Task: Play online crossword game.
Action: Mouse moved to (688, 587)
Screenshot: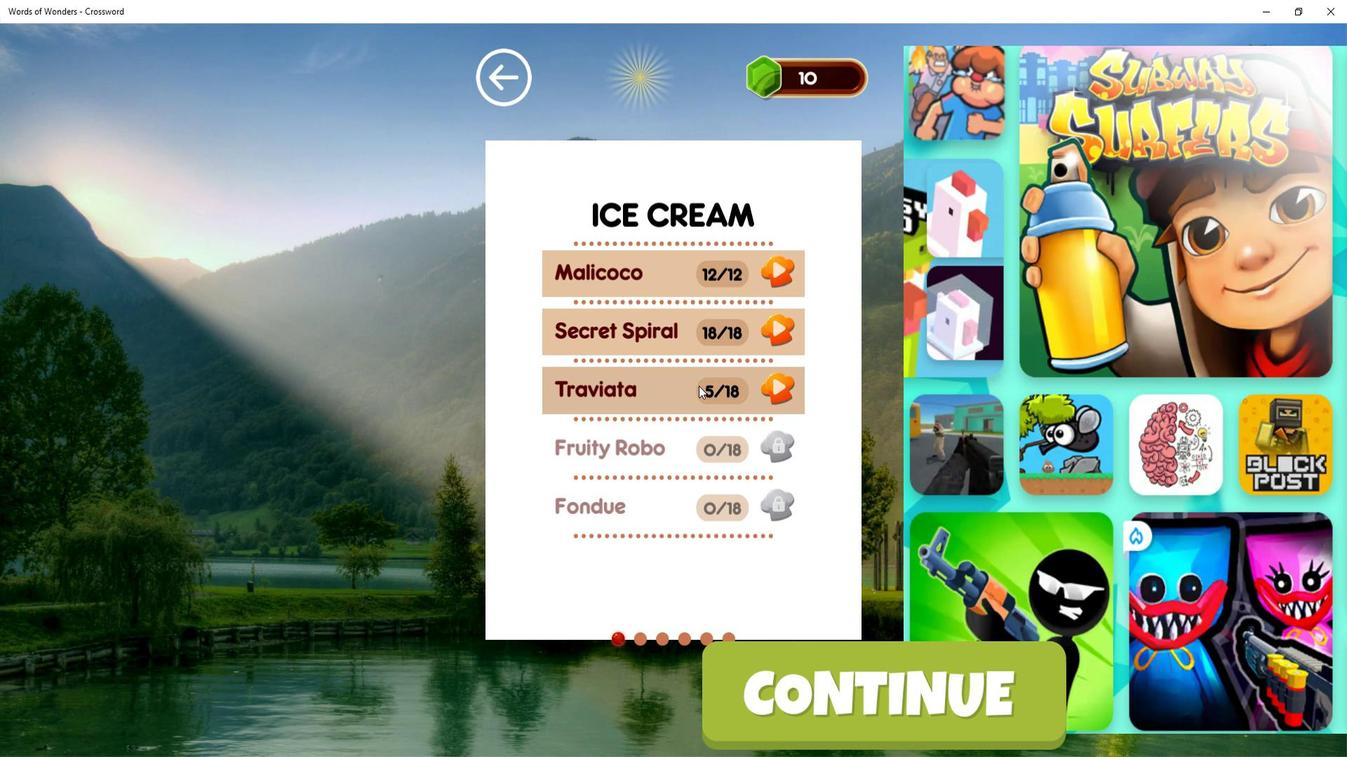 
Action: Mouse pressed left at (688, 587)
Screenshot: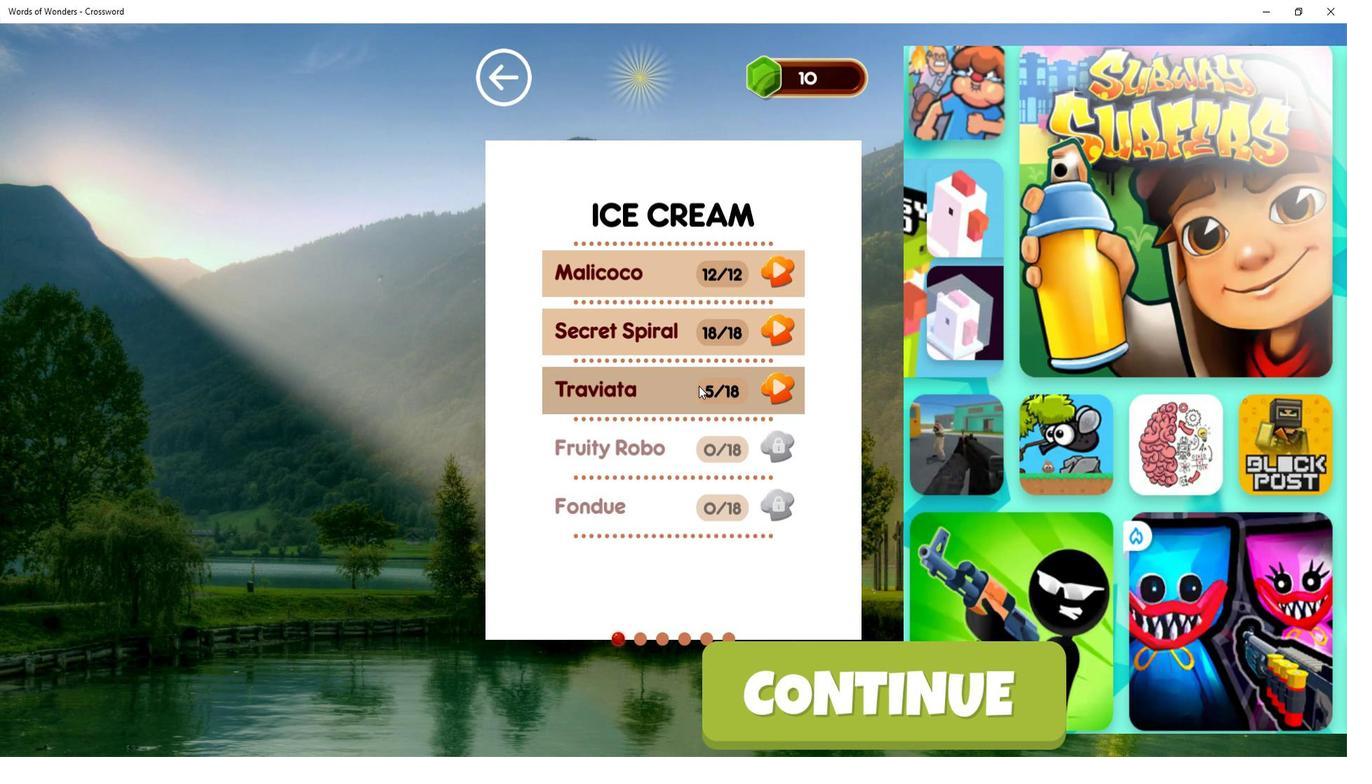 
Action: Mouse moved to (710, 654)
Screenshot: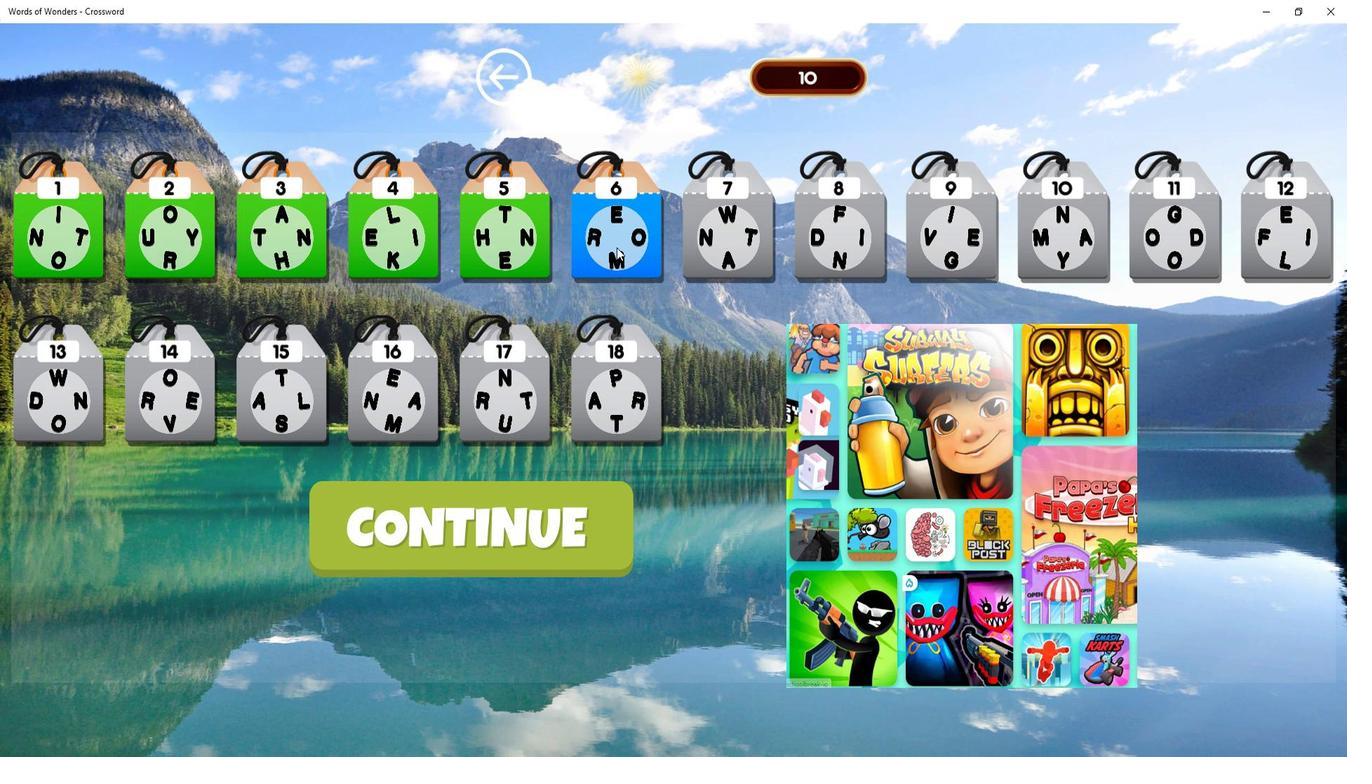 
Action: Mouse pressed left at (710, 654)
Screenshot: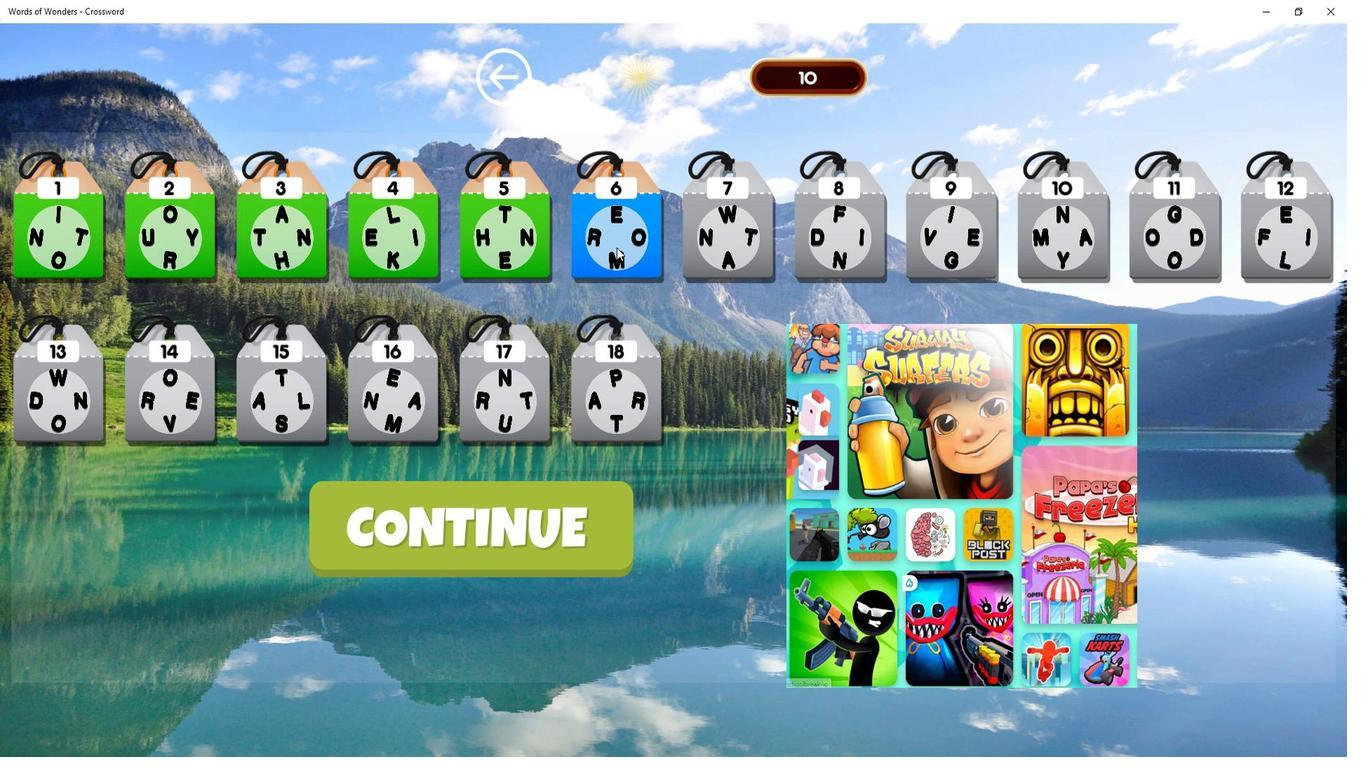 
Action: Mouse moved to (695, 485)
Screenshot: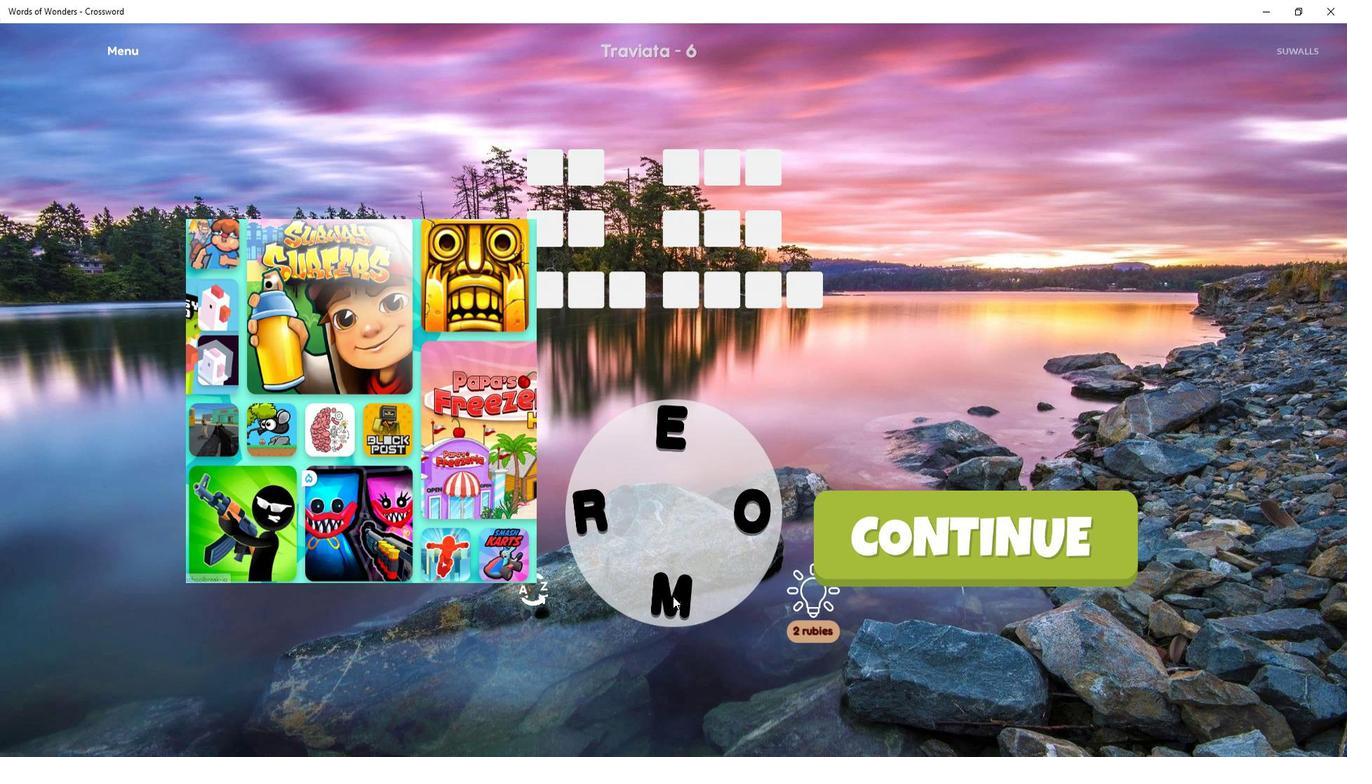 
Action: Mouse pressed left at (695, 485)
Screenshot: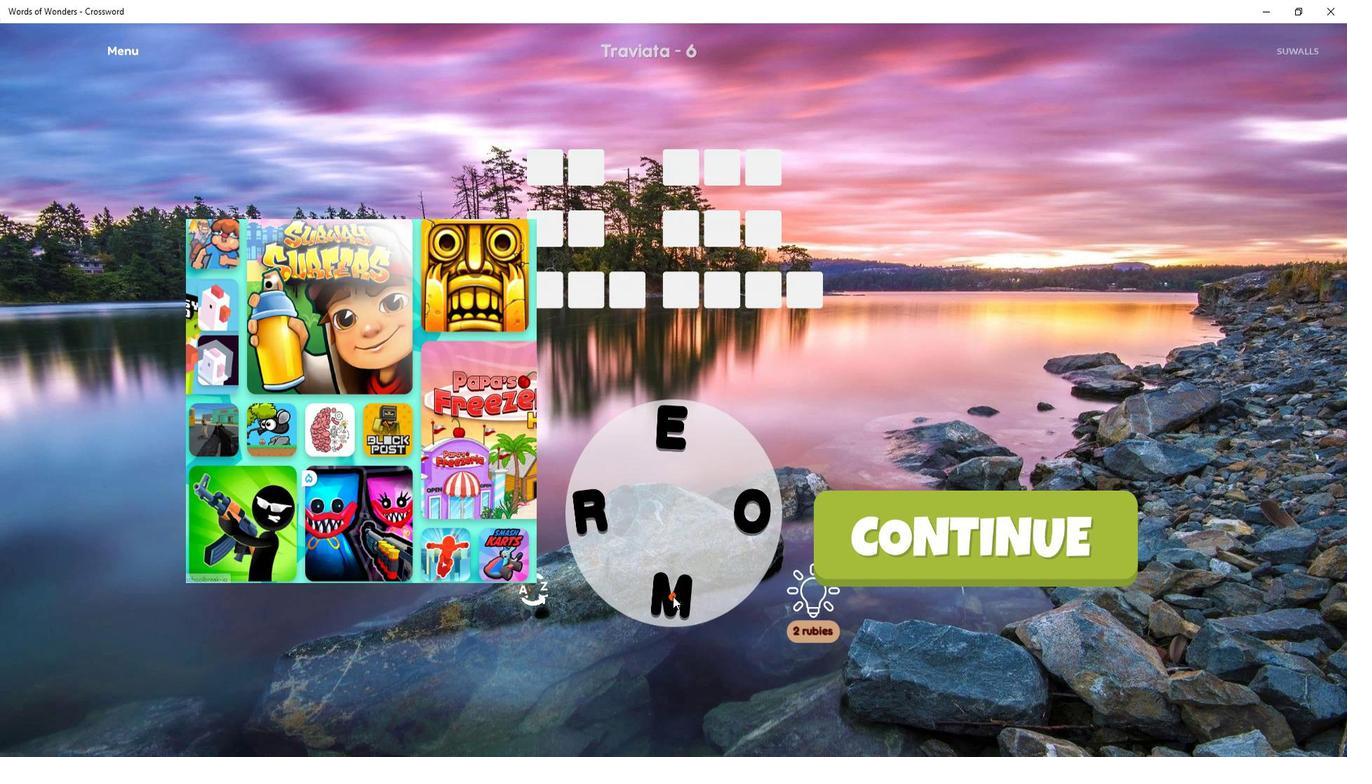 
Action: Mouse moved to (693, 487)
Screenshot: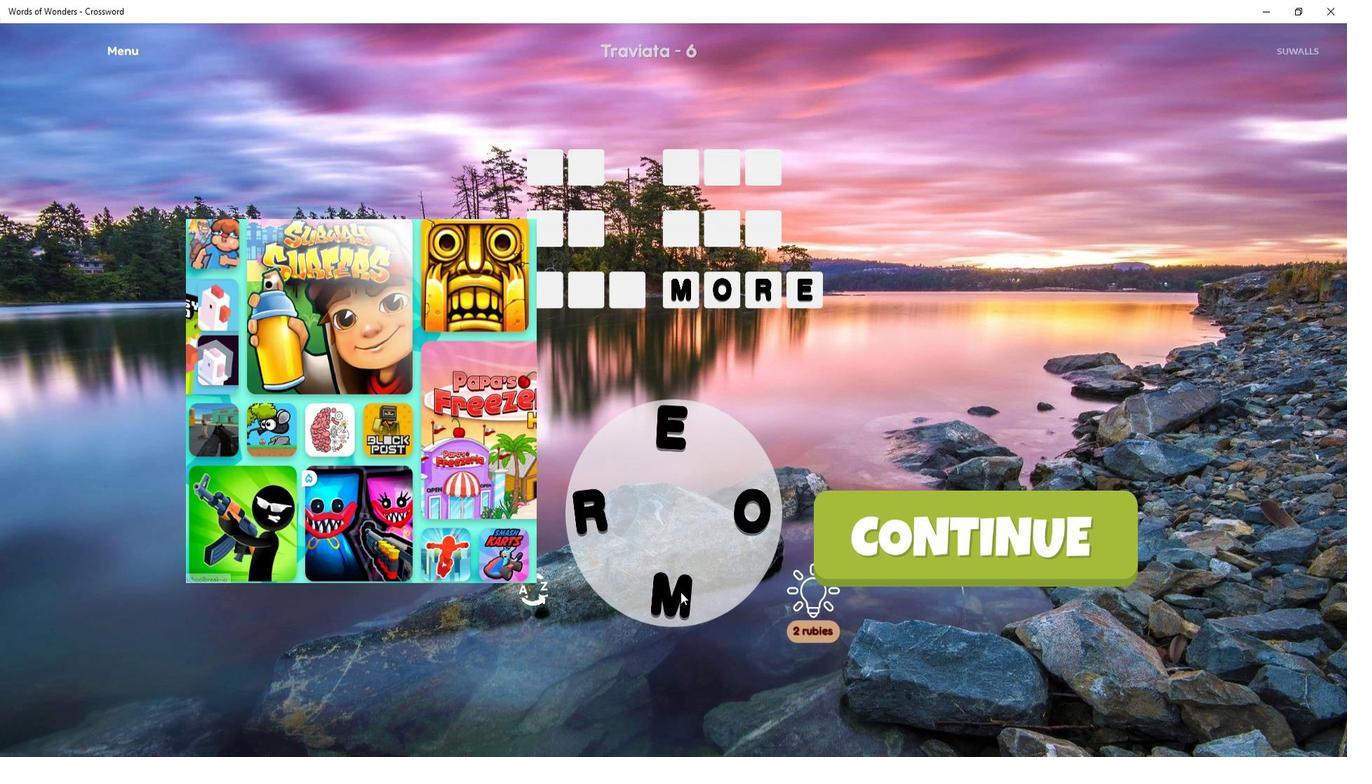 
Action: Mouse pressed left at (693, 487)
Screenshot: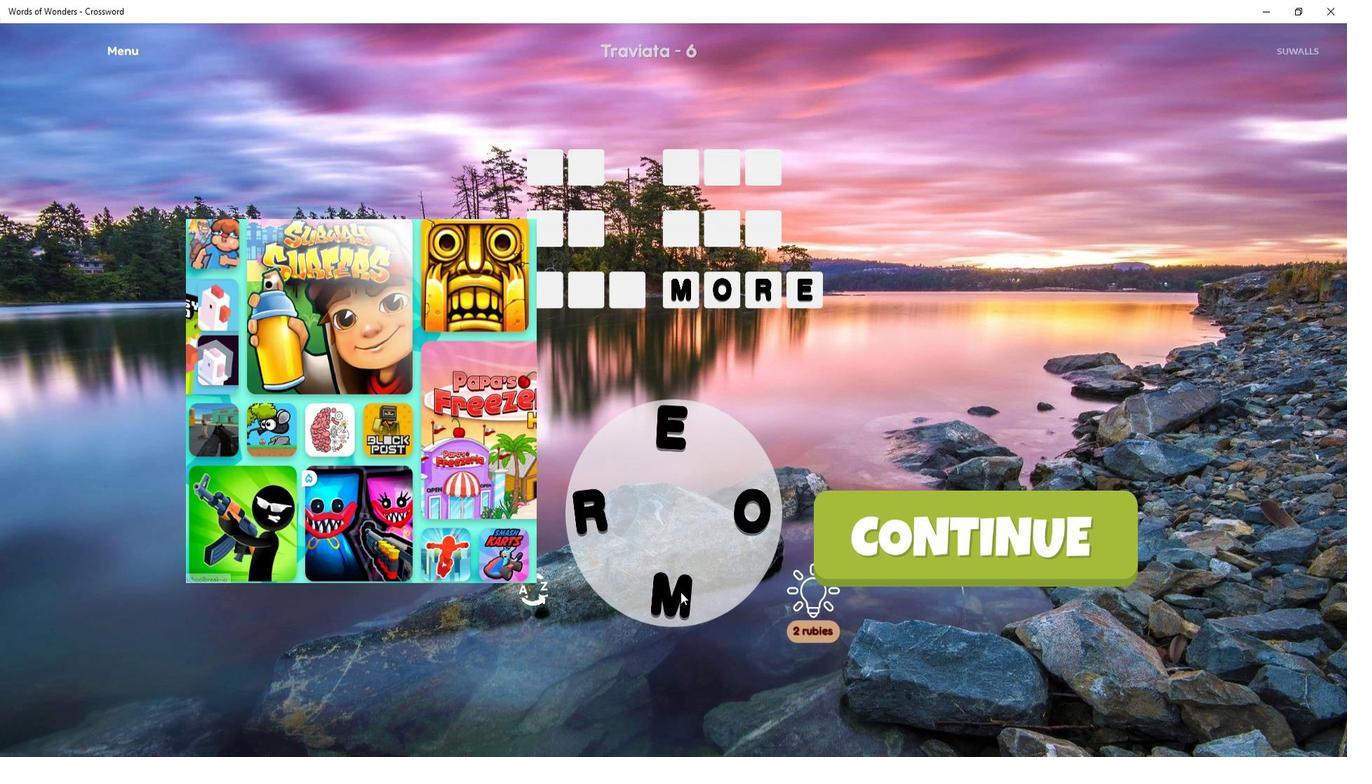 
Action: Mouse moved to (670, 528)
Screenshot: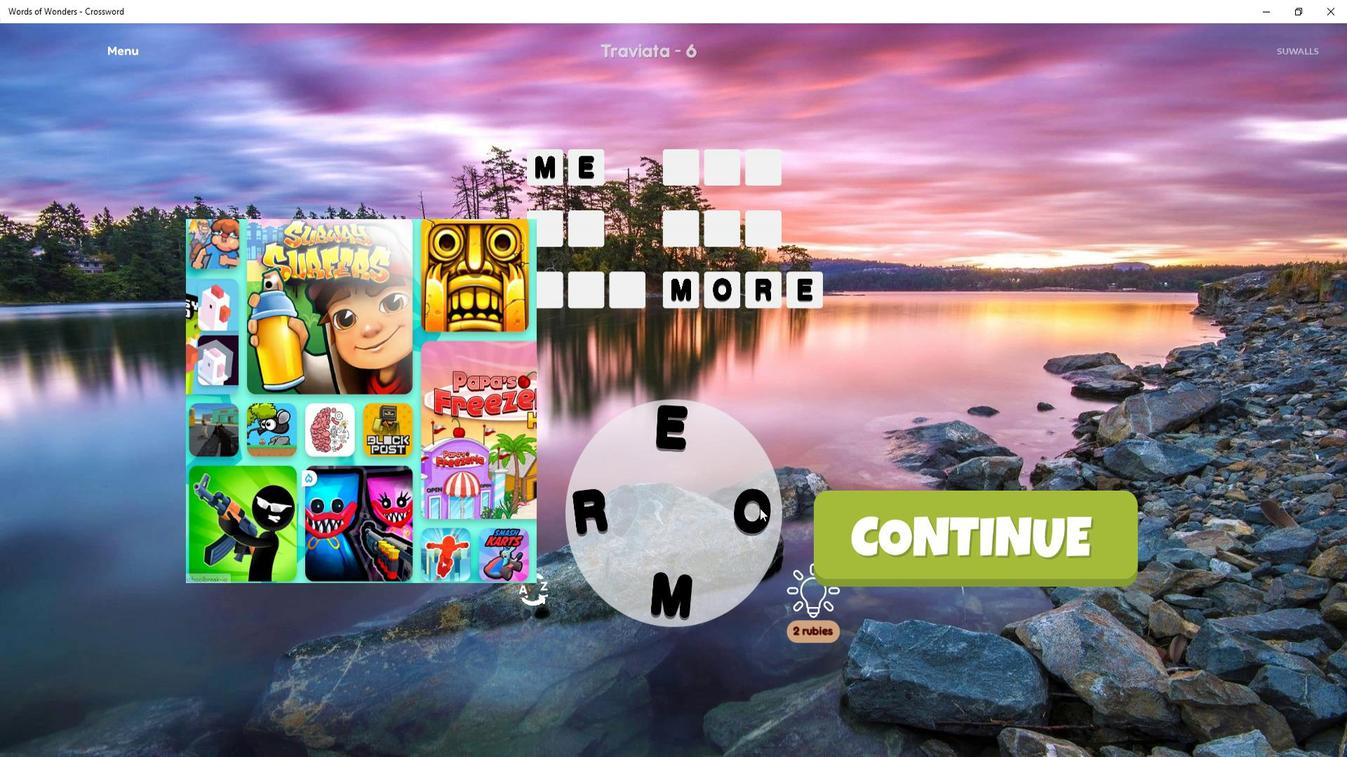 
Action: Mouse pressed left at (670, 528)
Screenshot: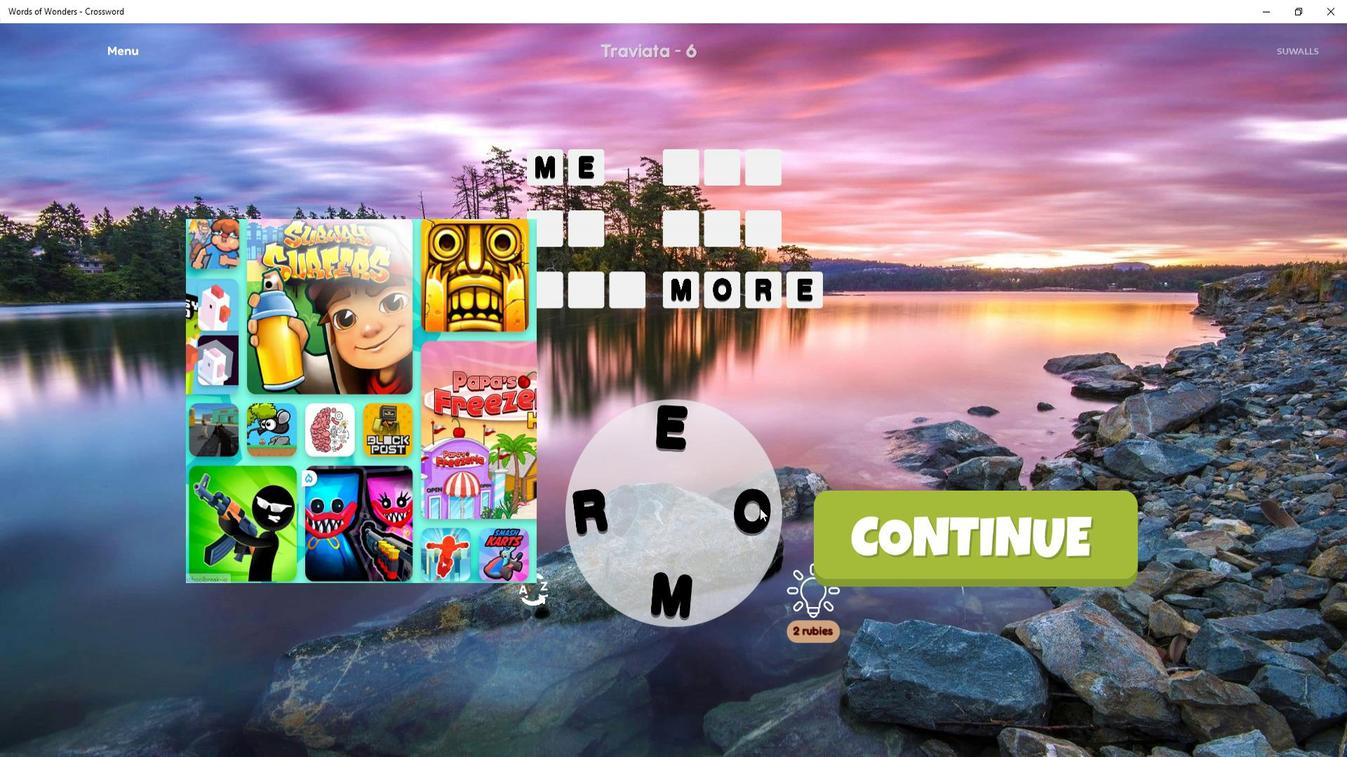 
Action: Mouse moved to (715, 524)
Screenshot: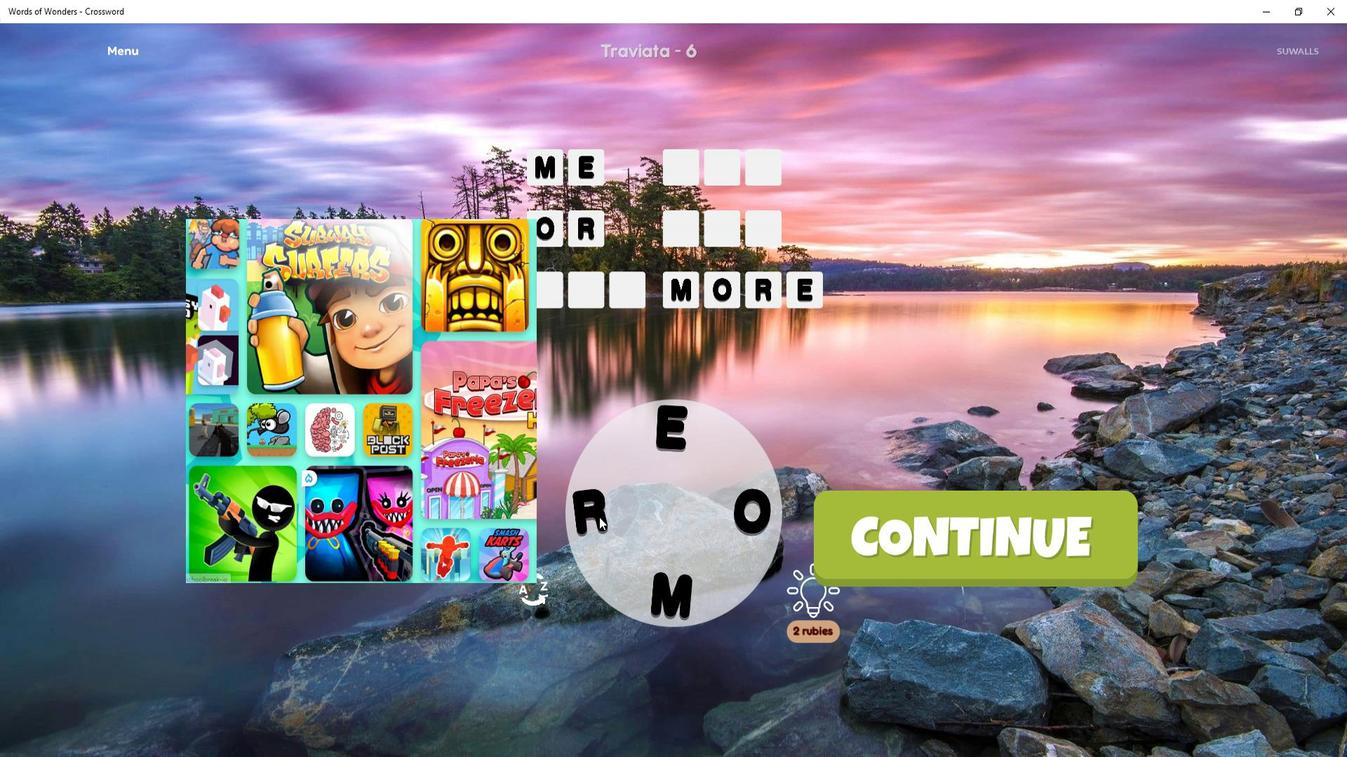 
Action: Mouse pressed left at (715, 524)
Screenshot: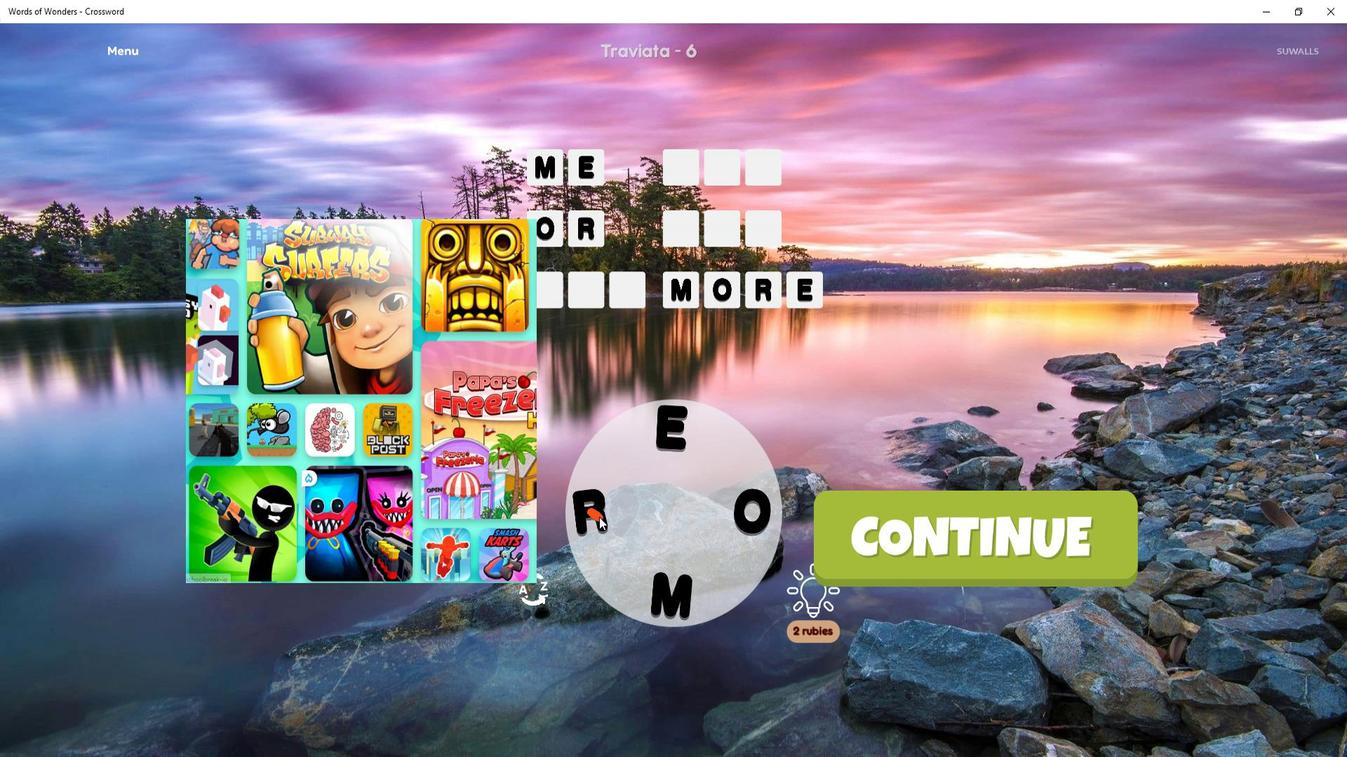 
Action: Mouse moved to (720, 530)
Screenshot: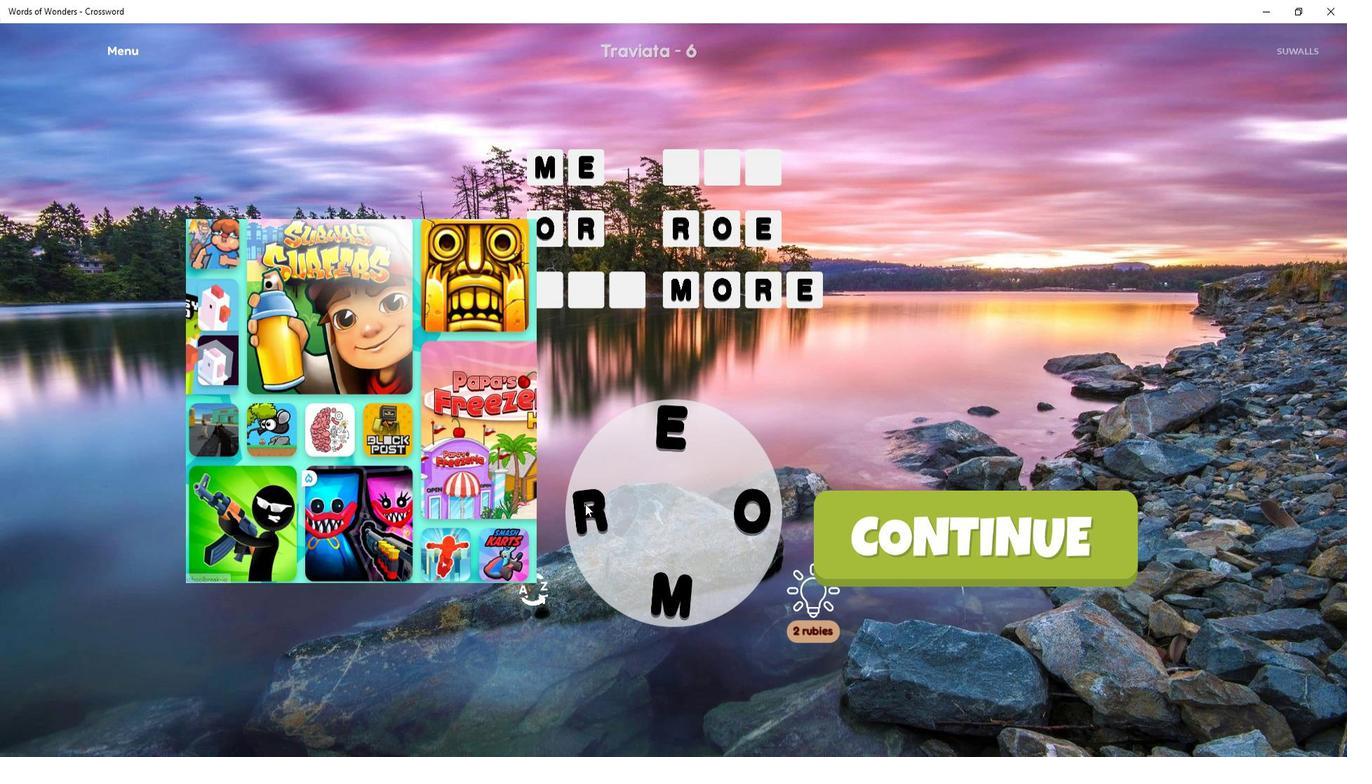
Action: Mouse pressed left at (720, 530)
Screenshot: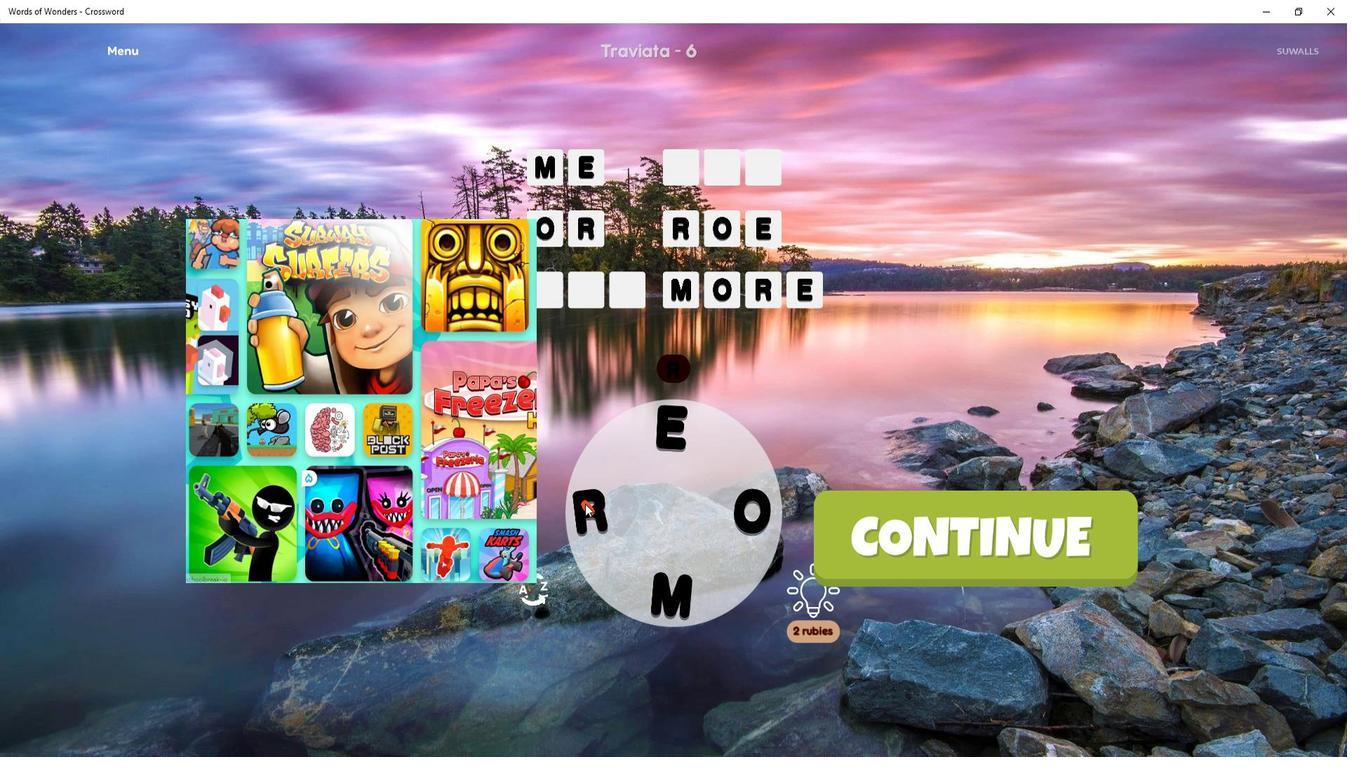
Action: Mouse moved to (697, 491)
Screenshot: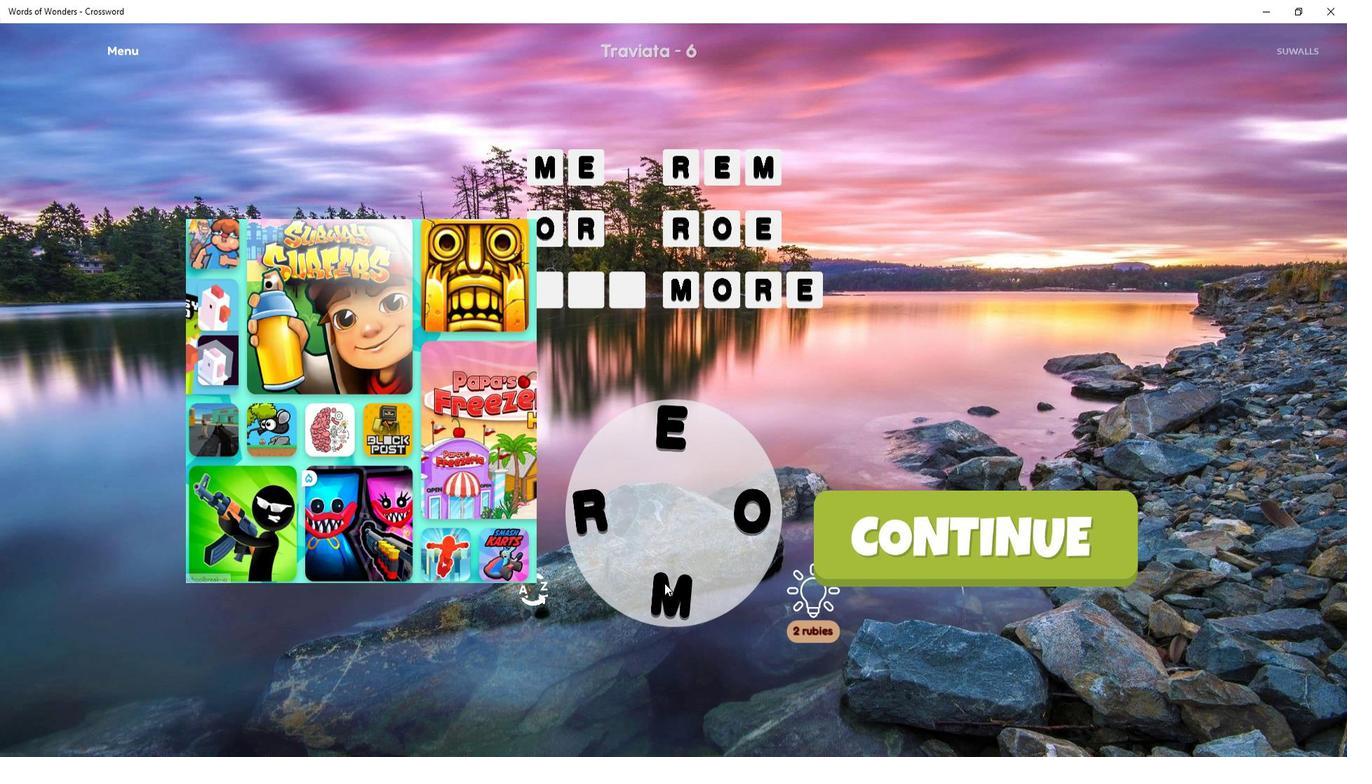 
Action: Mouse pressed left at (697, 491)
Screenshot: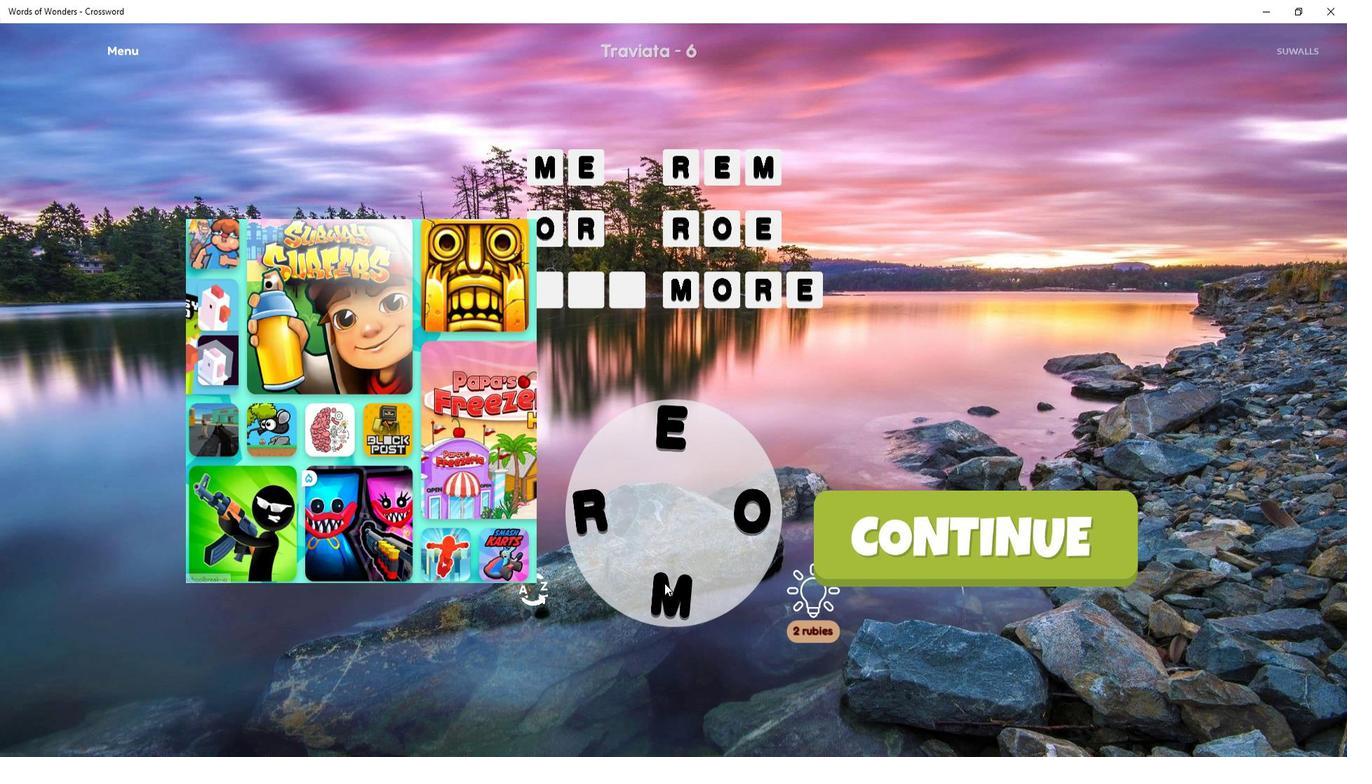
Action: Mouse moved to (677, 524)
Screenshot: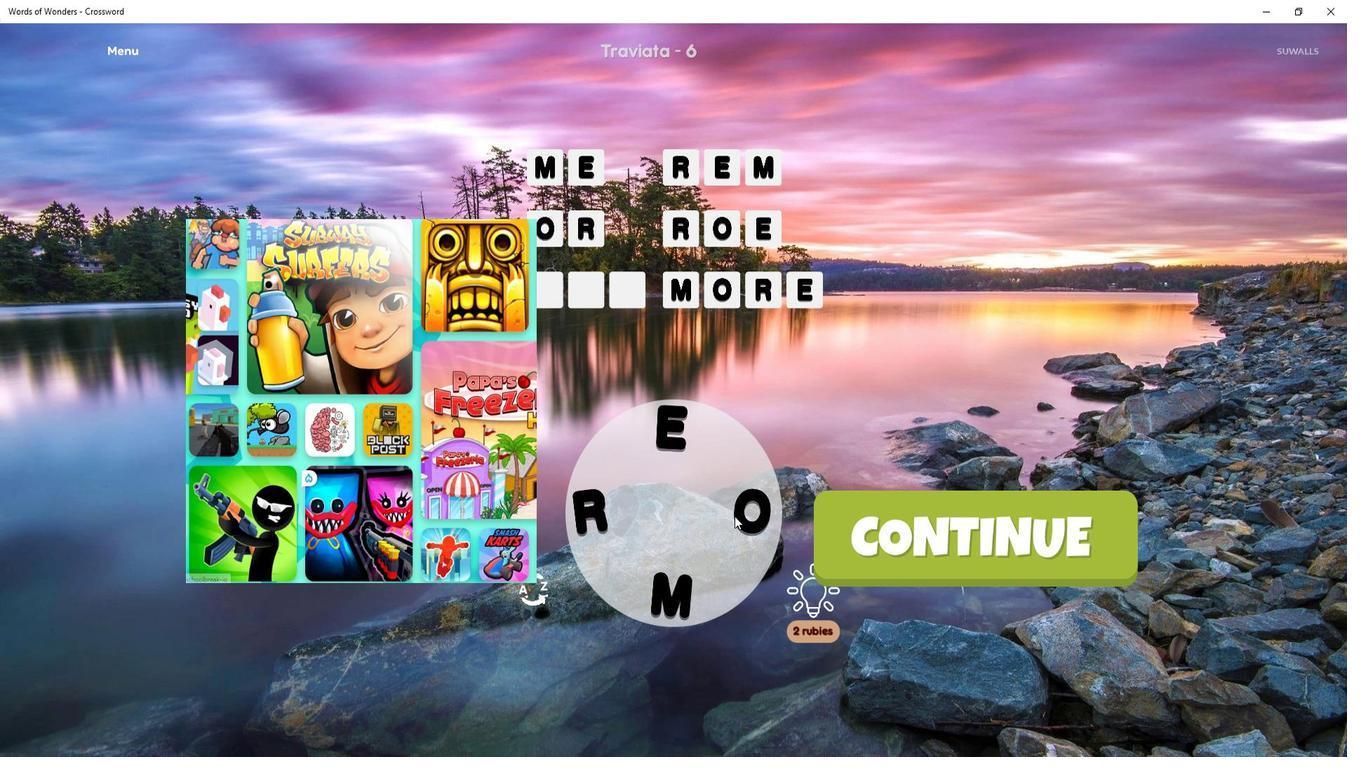 
Action: Mouse pressed left at (677, 524)
Screenshot: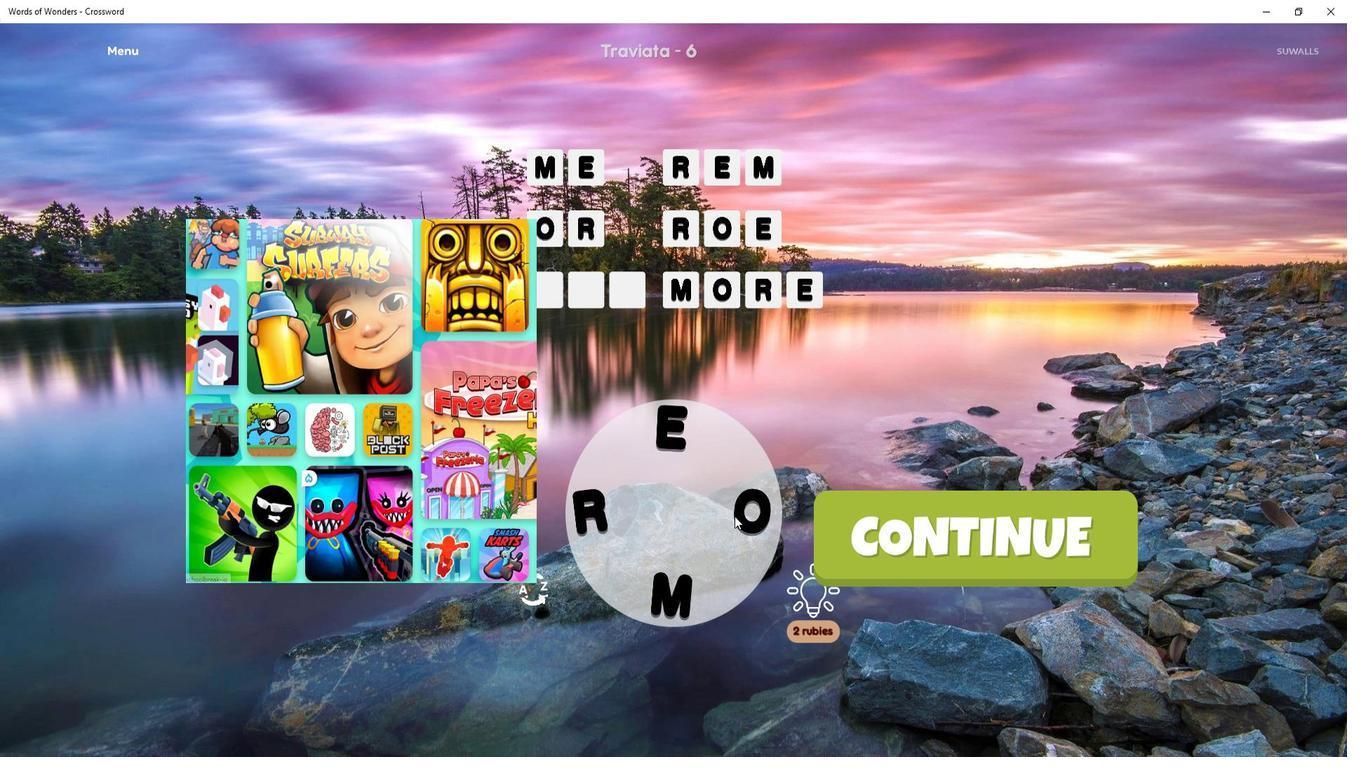 
Action: Mouse moved to (674, 522)
Screenshot: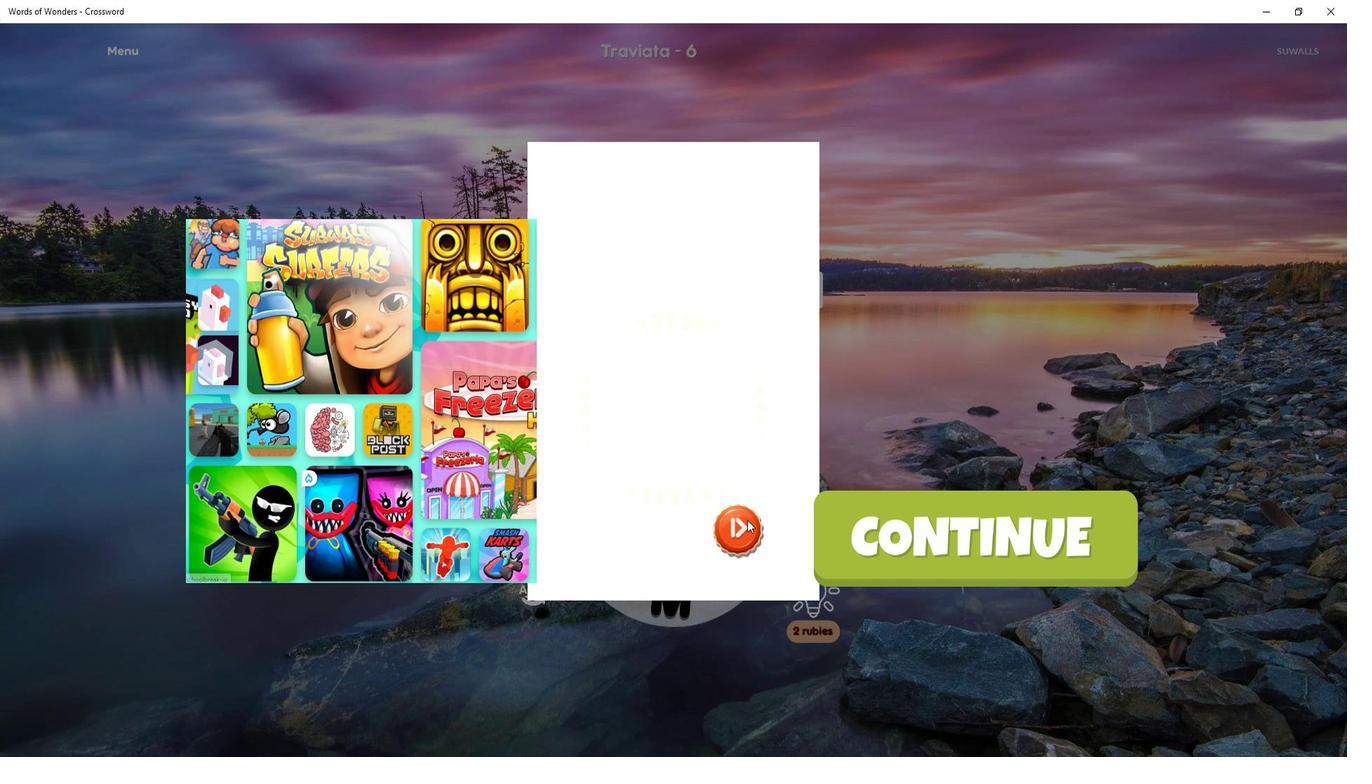 
